 Task: Set the number of channels for IceCast output to 2.
Action: Mouse moved to (101, 9)
Screenshot: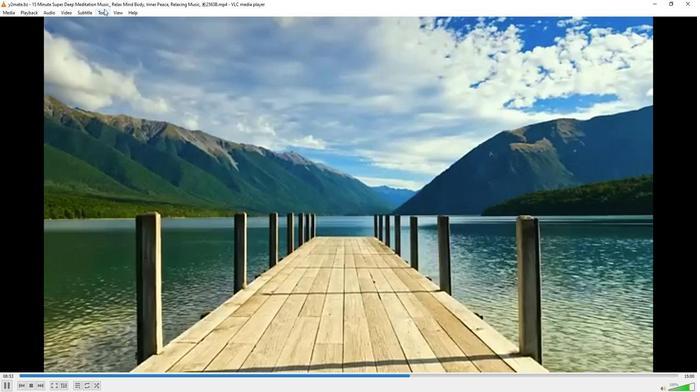 
Action: Mouse pressed left at (101, 9)
Screenshot: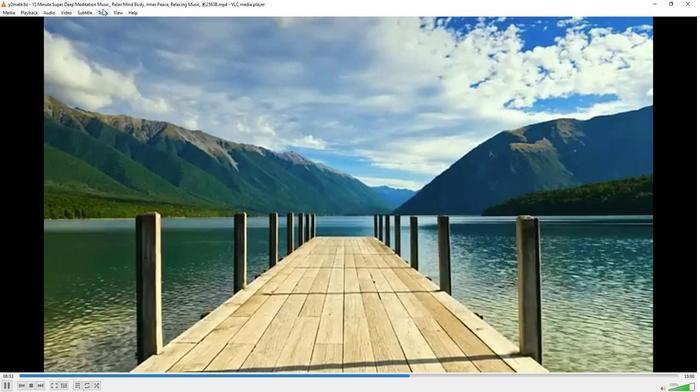 
Action: Mouse moved to (120, 99)
Screenshot: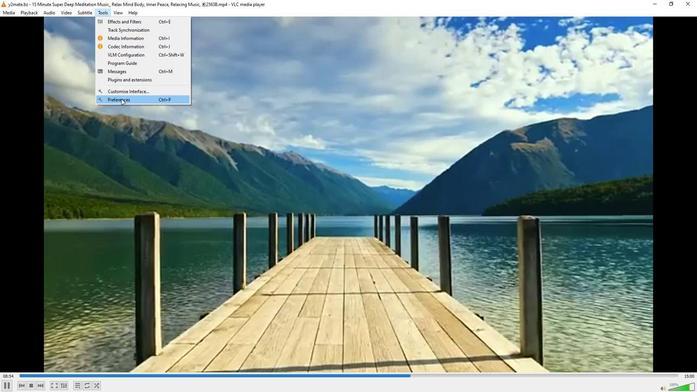 
Action: Mouse pressed left at (120, 99)
Screenshot: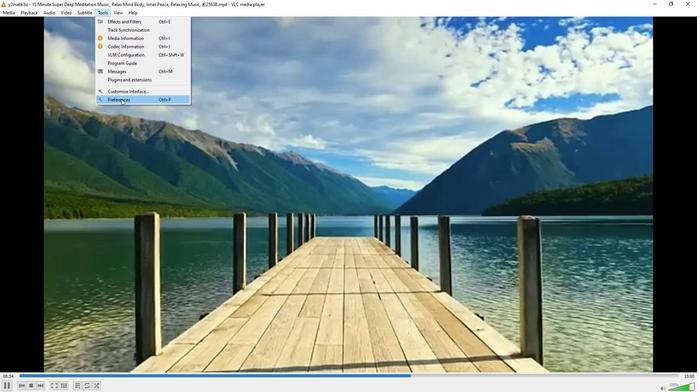 
Action: Mouse moved to (230, 319)
Screenshot: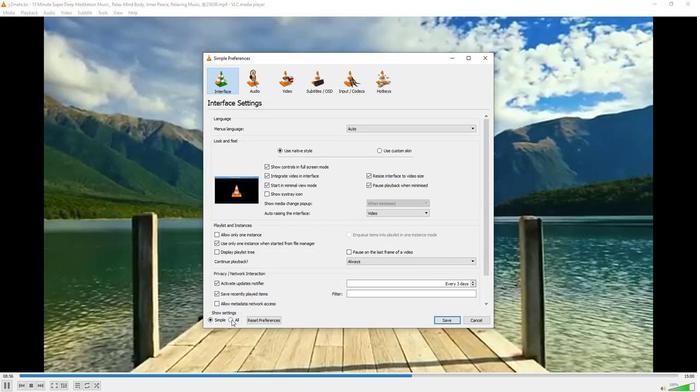 
Action: Mouse pressed left at (230, 319)
Screenshot: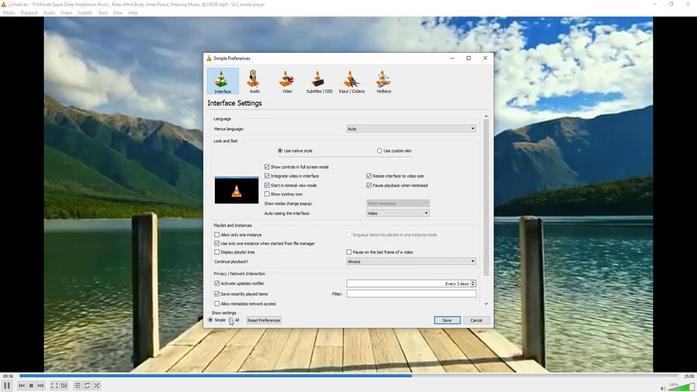 
Action: Mouse moved to (238, 257)
Screenshot: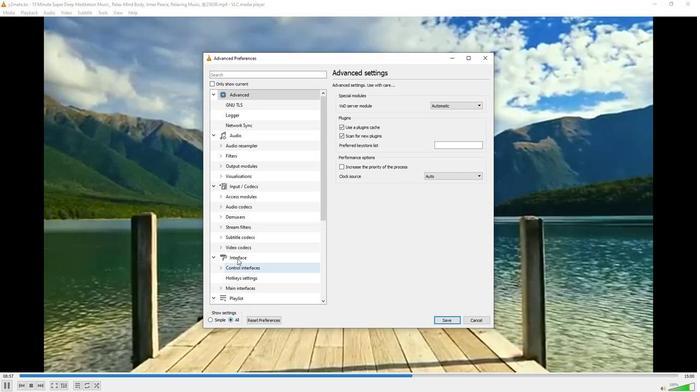 
Action: Mouse scrolled (238, 257) with delta (0, 0)
Screenshot: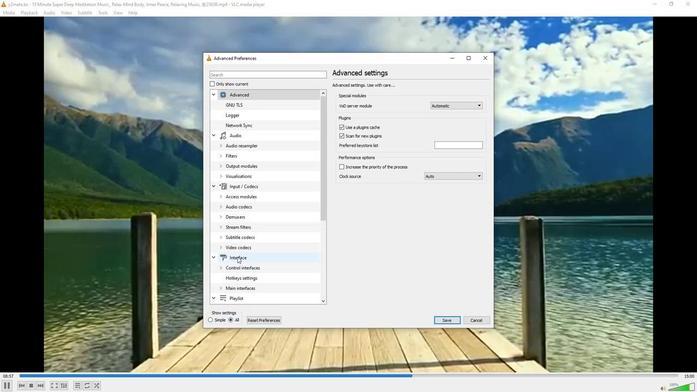 
Action: Mouse moved to (238, 257)
Screenshot: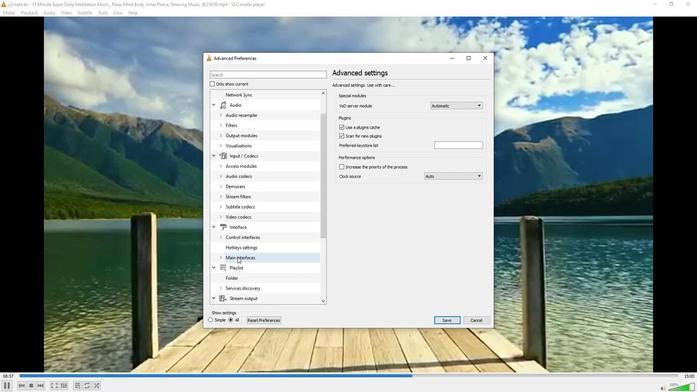 
Action: Mouse scrolled (238, 256) with delta (0, 0)
Screenshot: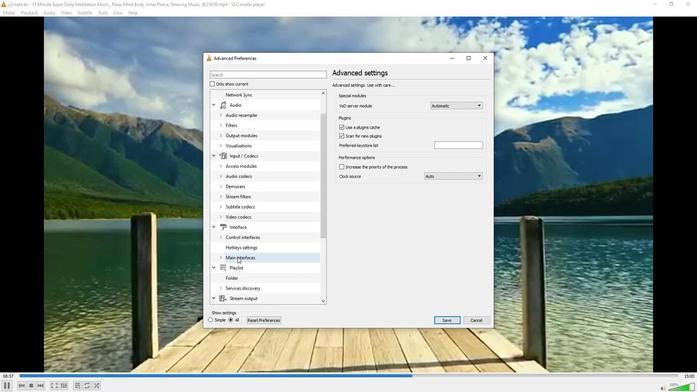 
Action: Mouse moved to (221, 276)
Screenshot: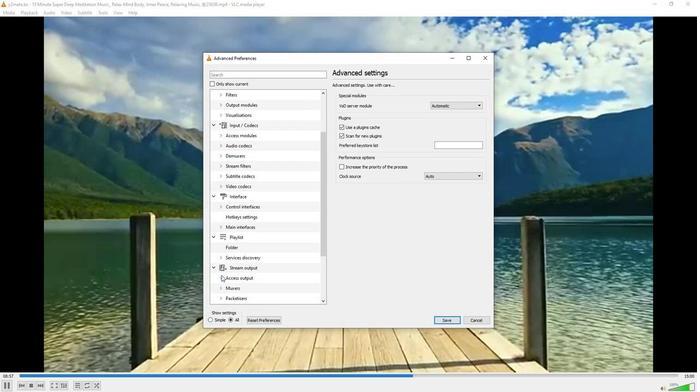 
Action: Mouse pressed left at (221, 276)
Screenshot: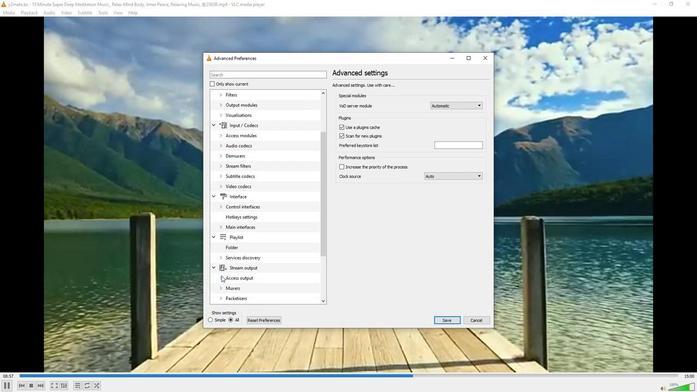 
Action: Mouse moved to (226, 275)
Screenshot: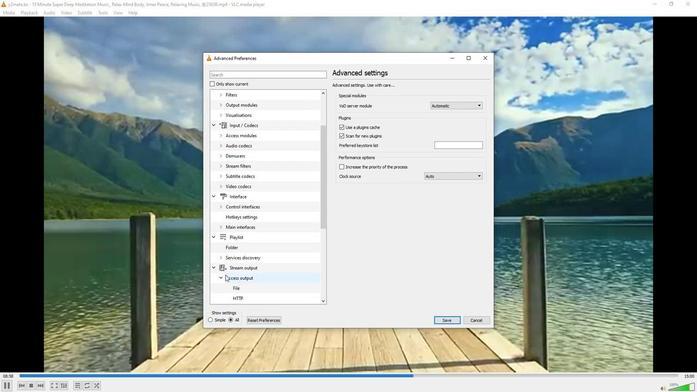 
Action: Mouse scrolled (226, 275) with delta (0, 0)
Screenshot: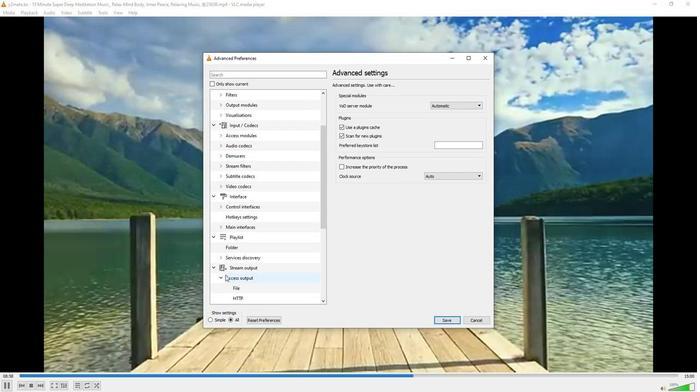 
Action: Mouse moved to (243, 297)
Screenshot: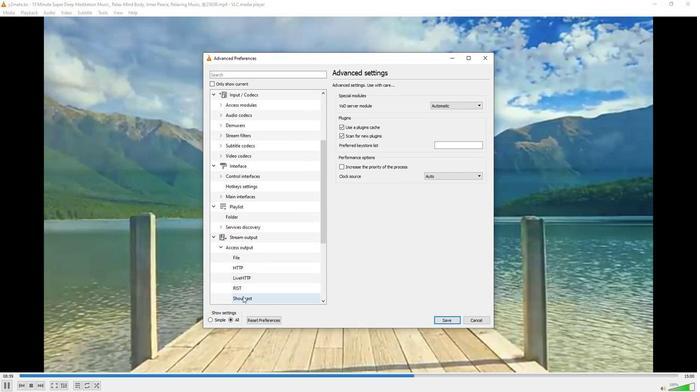 
Action: Mouse pressed left at (243, 297)
Screenshot: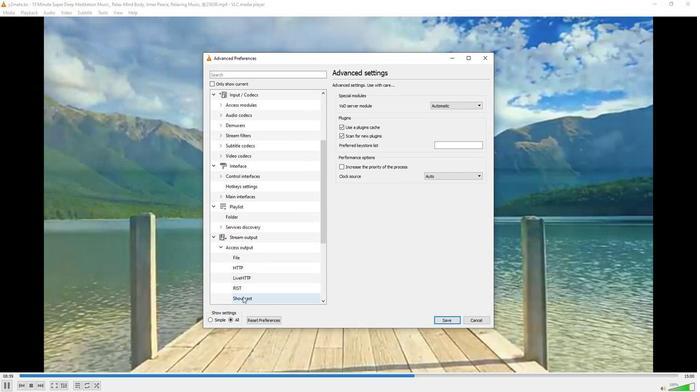 
Action: Mouse moved to (445, 163)
Screenshot: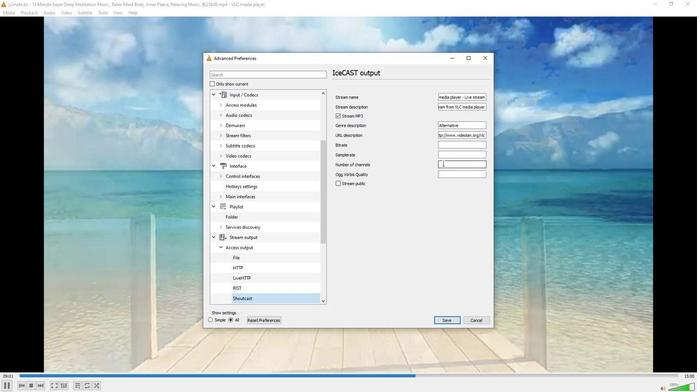 
Action: Mouse pressed left at (445, 163)
Screenshot: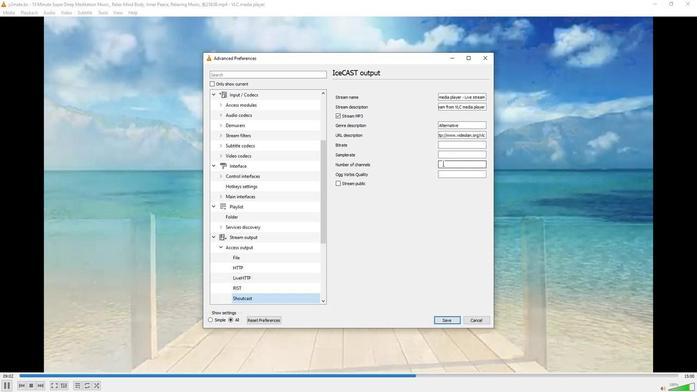 
Action: Mouse moved to (442, 167)
Screenshot: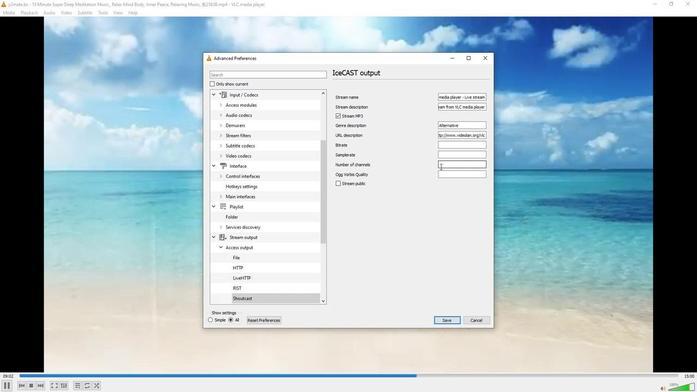 
Action: Key pressed 2
Screenshot: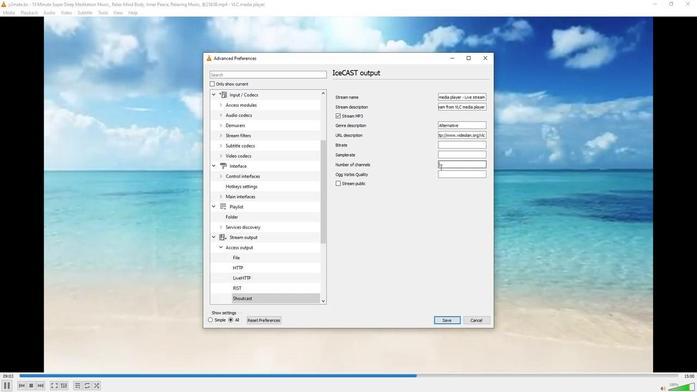 
Action: Mouse moved to (419, 250)
Screenshot: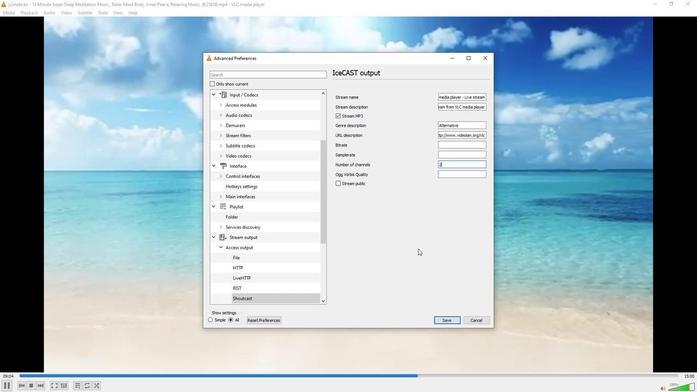 
